 Task: Sort the products in the category "Mexican" by price (highest first).
Action: Mouse moved to (11, 120)
Screenshot: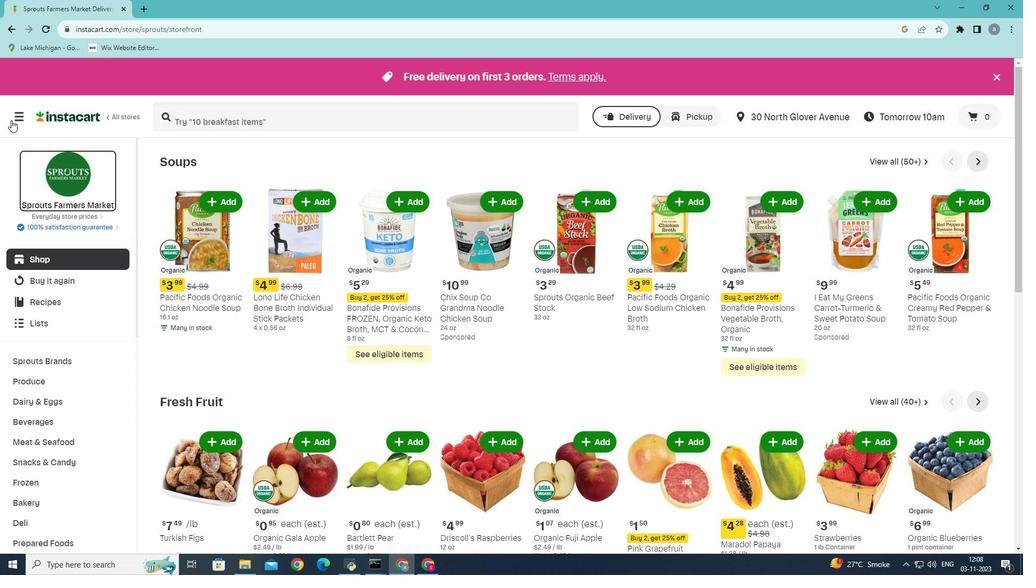 
Action: Mouse pressed left at (11, 120)
Screenshot: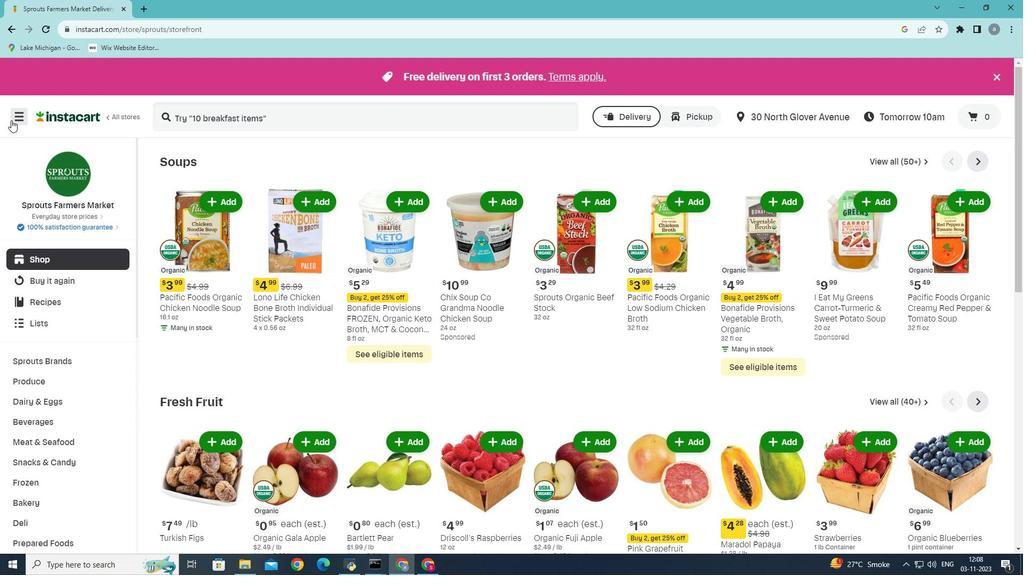 
Action: Mouse moved to (70, 298)
Screenshot: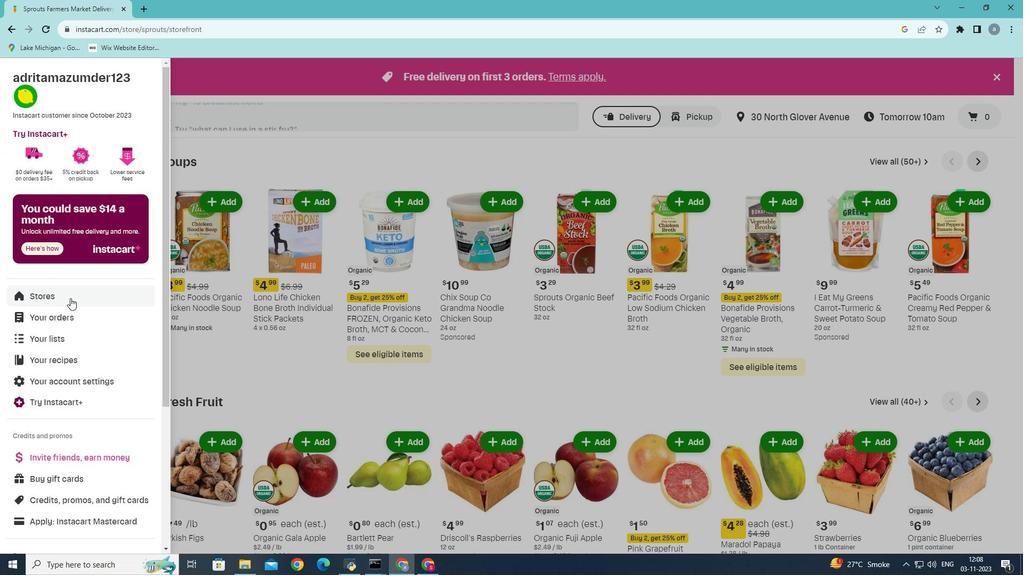 
Action: Mouse pressed left at (70, 298)
Screenshot: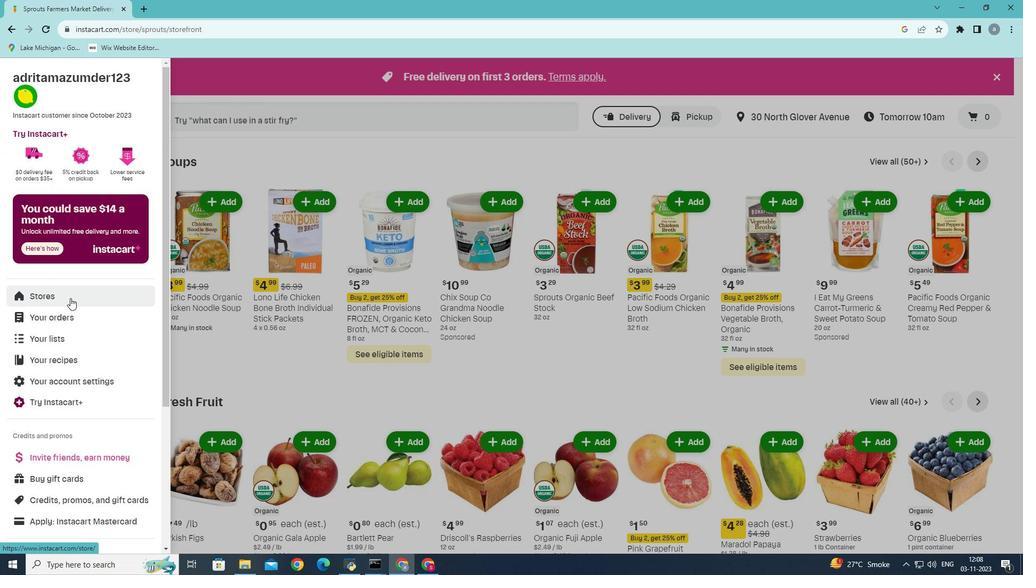 
Action: Mouse moved to (251, 126)
Screenshot: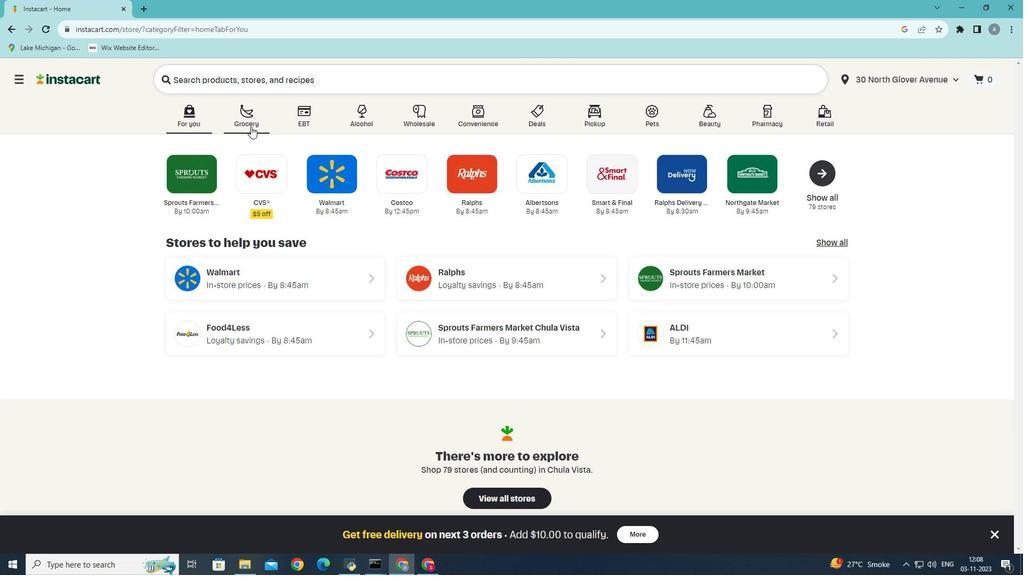
Action: Mouse pressed left at (251, 126)
Screenshot: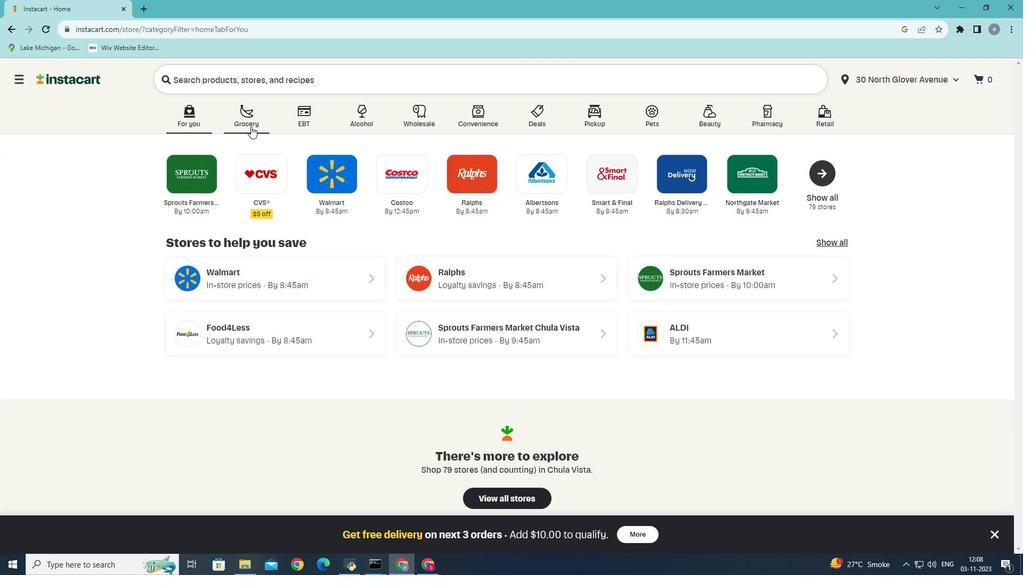 
Action: Mouse moved to (261, 311)
Screenshot: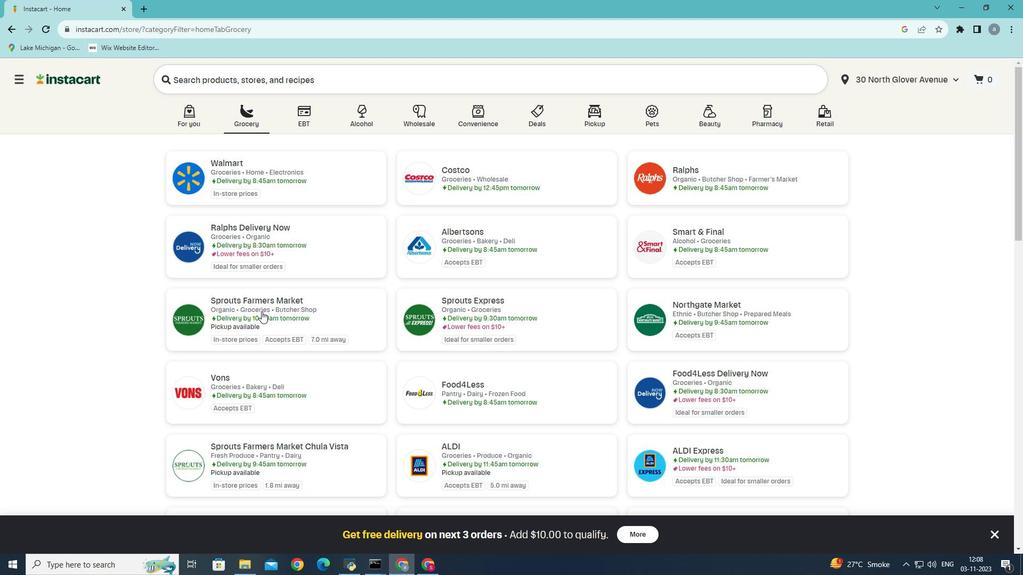 
Action: Mouse pressed left at (261, 311)
Screenshot: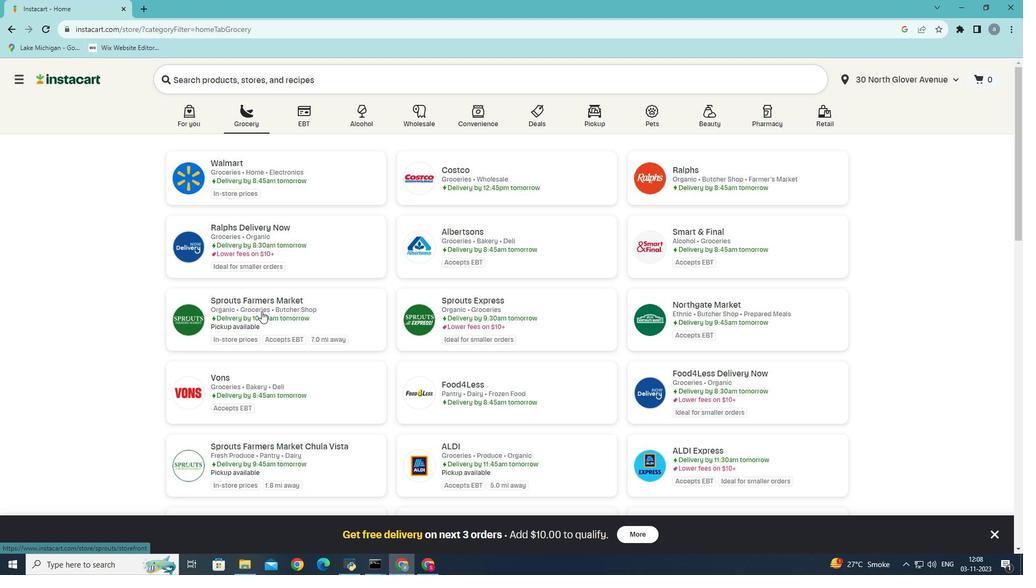 
Action: Mouse moved to (49, 458)
Screenshot: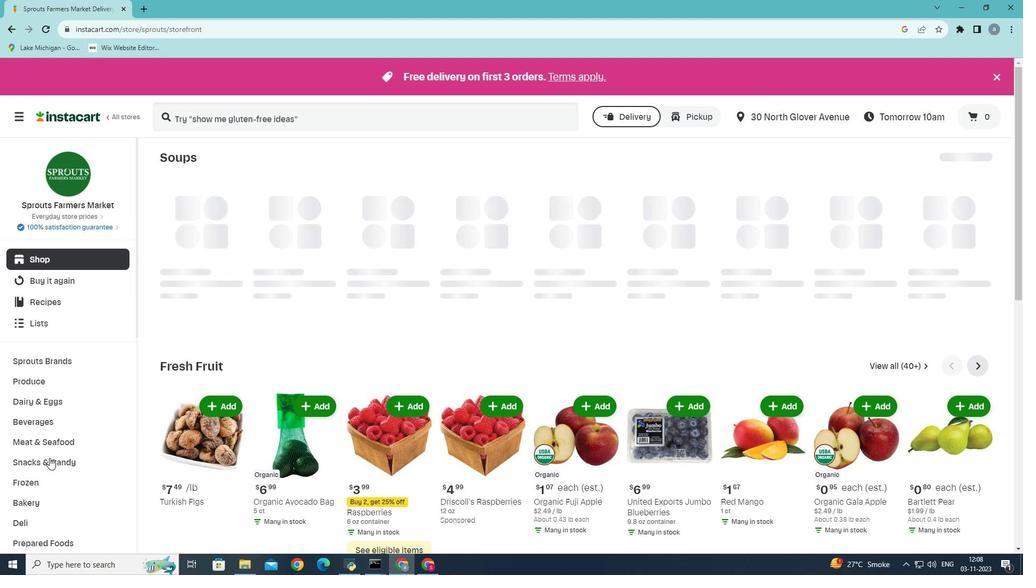 
Action: Mouse scrolled (49, 457) with delta (0, 0)
Screenshot: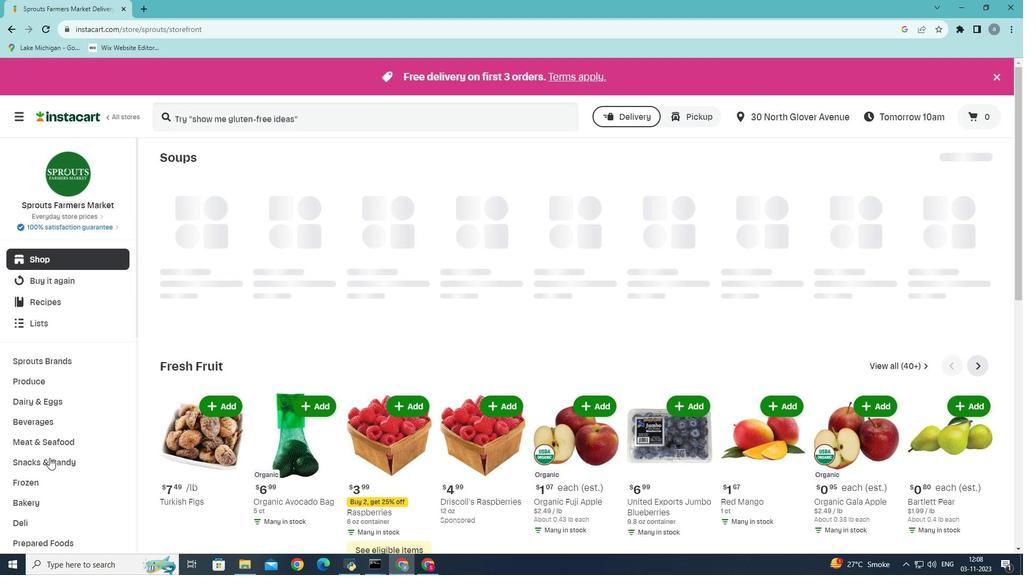 
Action: Mouse moved to (25, 493)
Screenshot: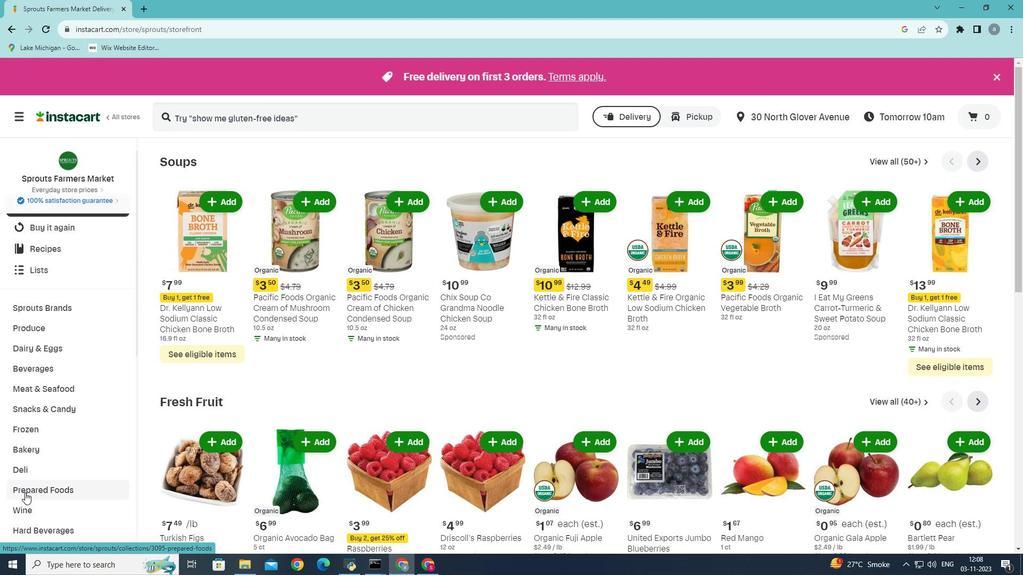 
Action: Mouse pressed left at (25, 493)
Screenshot: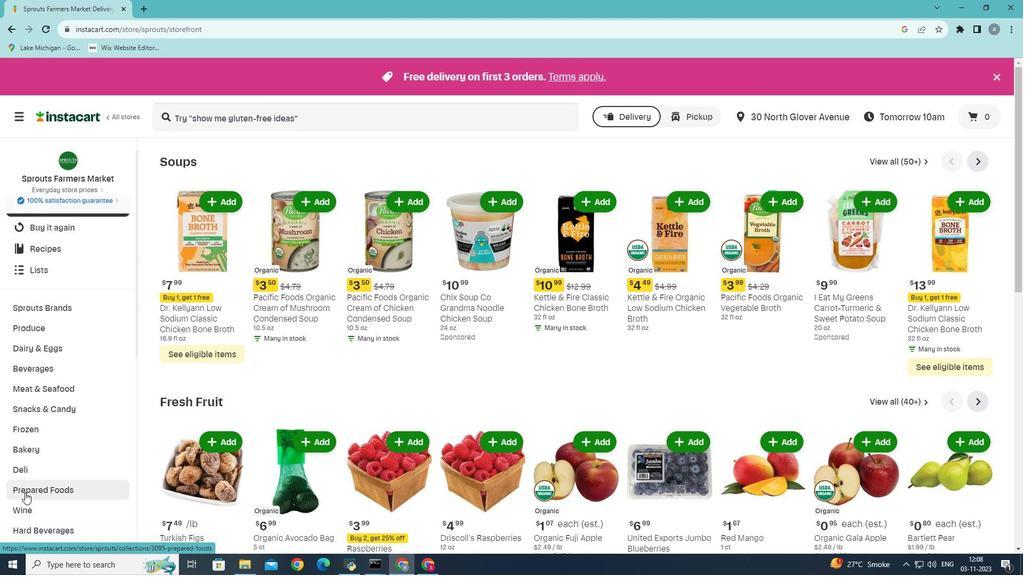 
Action: Mouse moved to (382, 188)
Screenshot: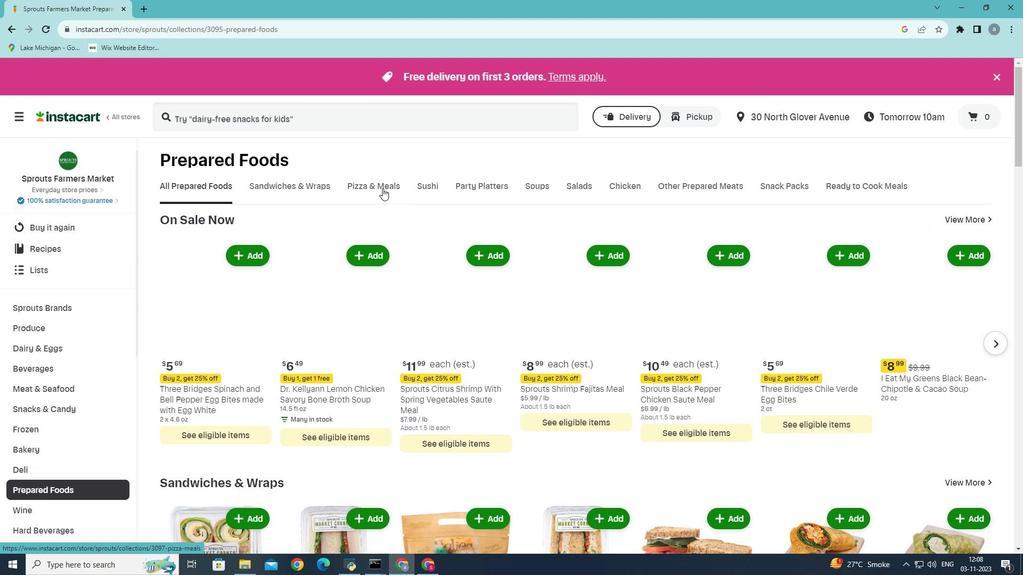 
Action: Mouse pressed left at (382, 188)
Screenshot: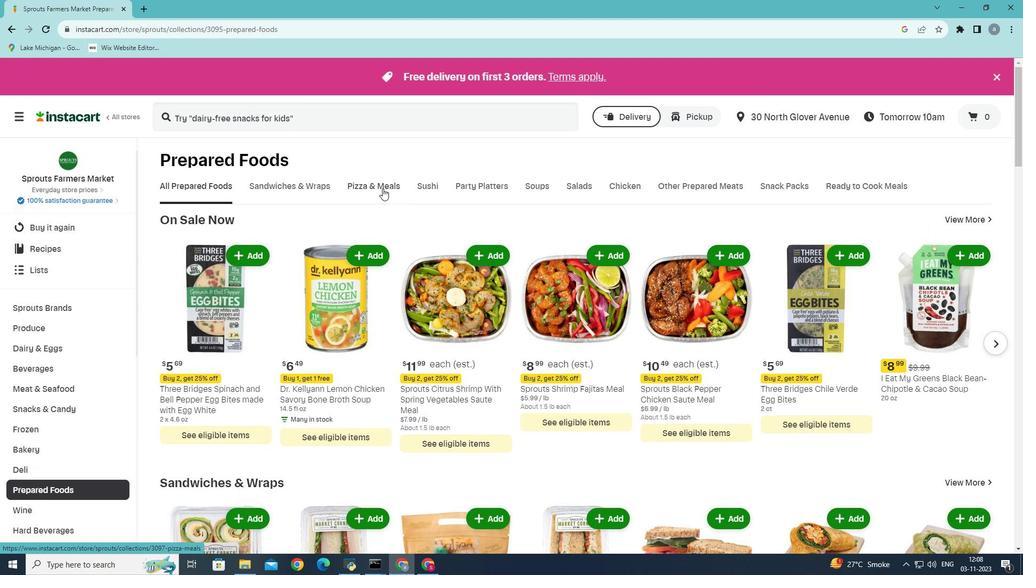 
Action: Mouse moved to (479, 235)
Screenshot: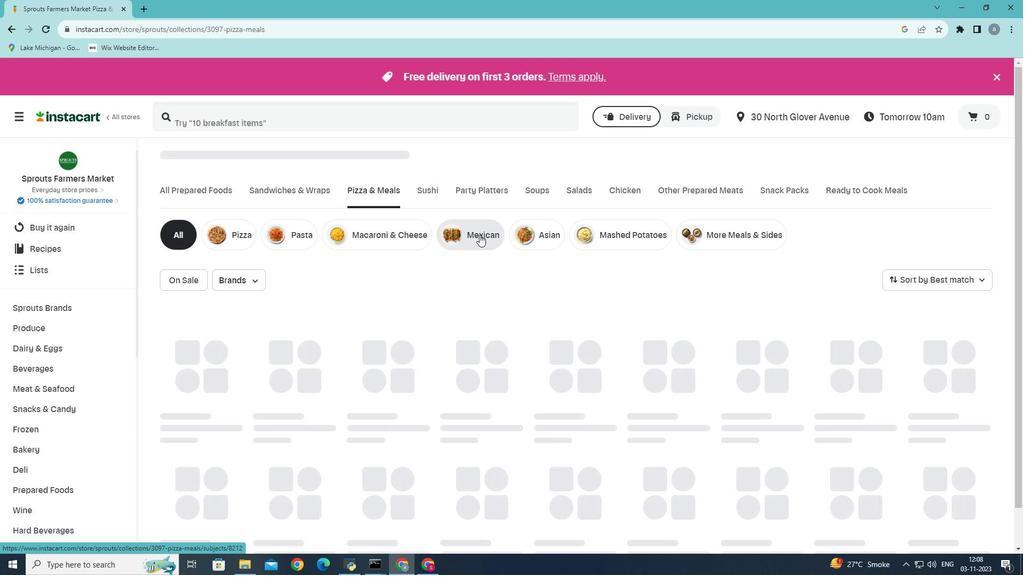 
Action: Mouse pressed left at (479, 235)
Screenshot: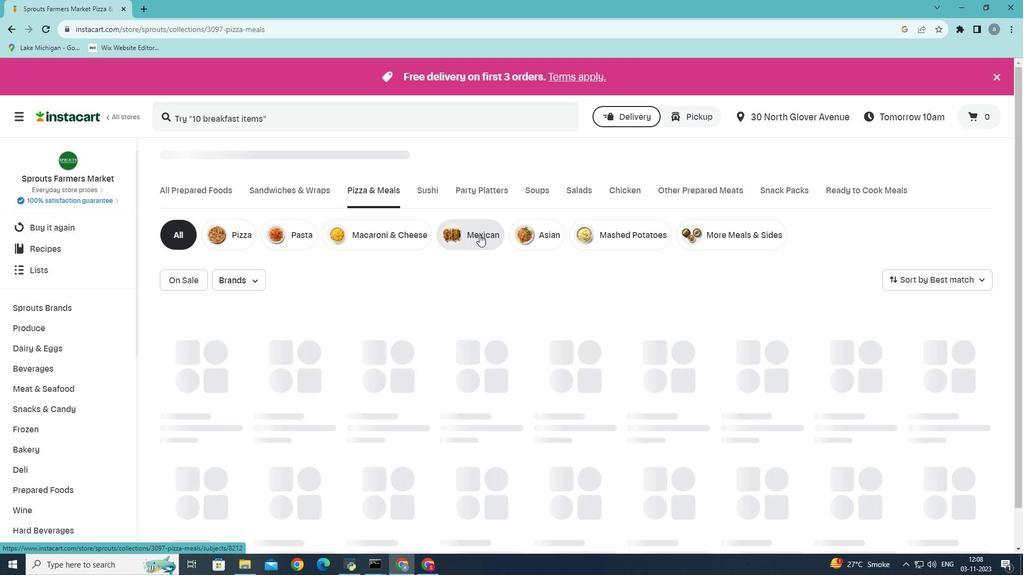 
Action: Mouse moved to (982, 276)
Screenshot: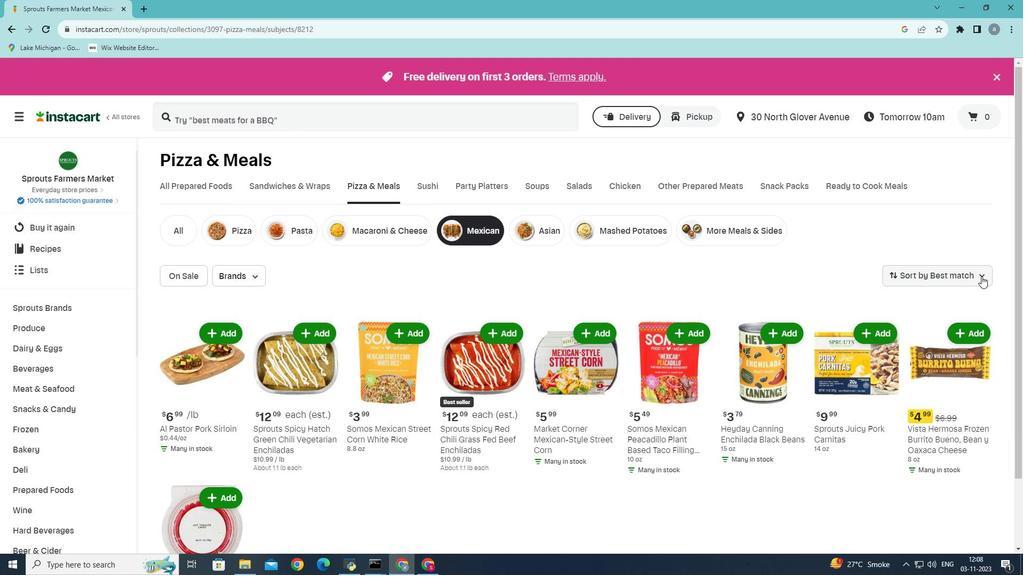 
Action: Mouse pressed left at (982, 276)
Screenshot: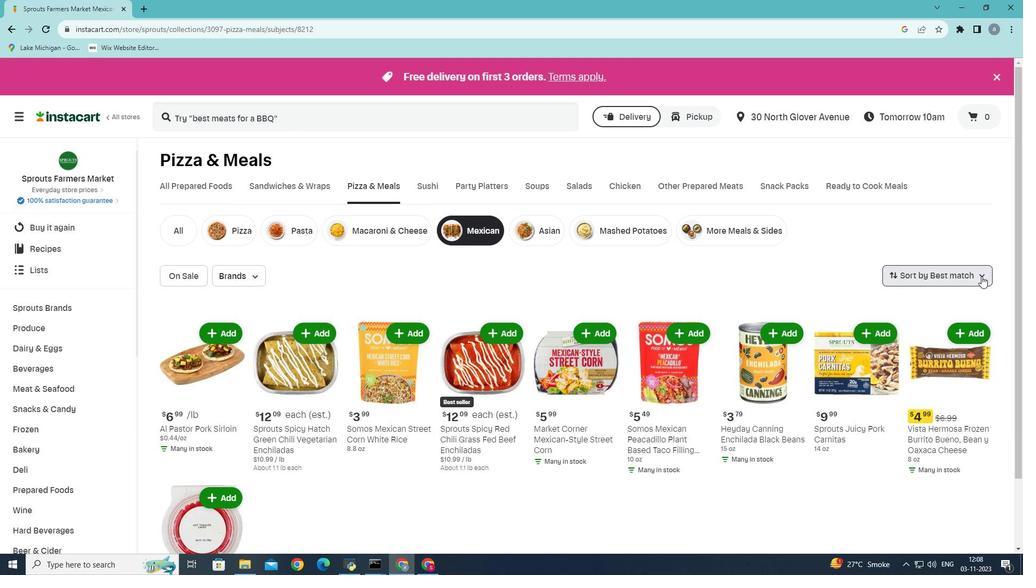 
Action: Mouse moved to (952, 349)
Screenshot: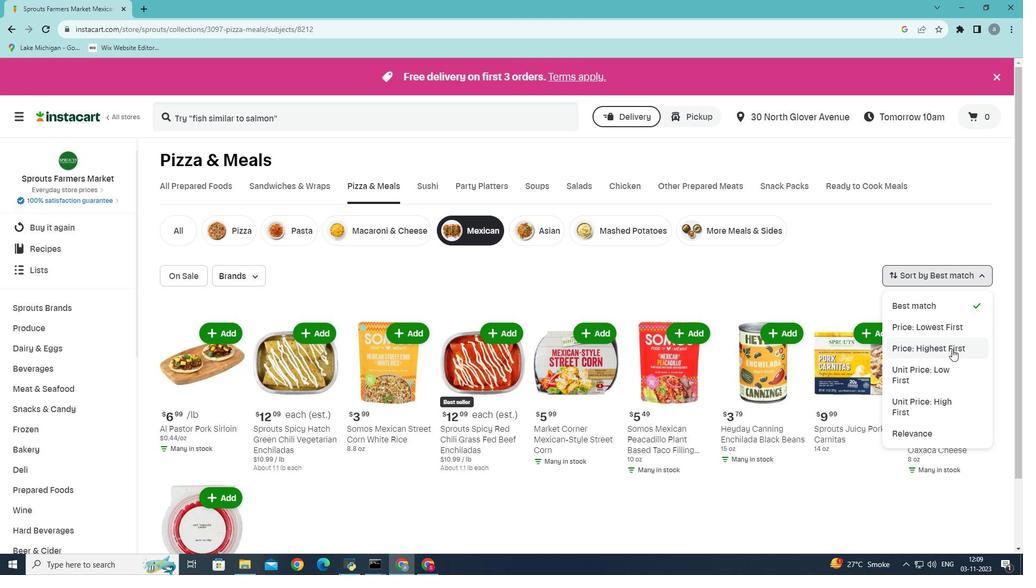 
Action: Mouse pressed left at (952, 349)
Screenshot: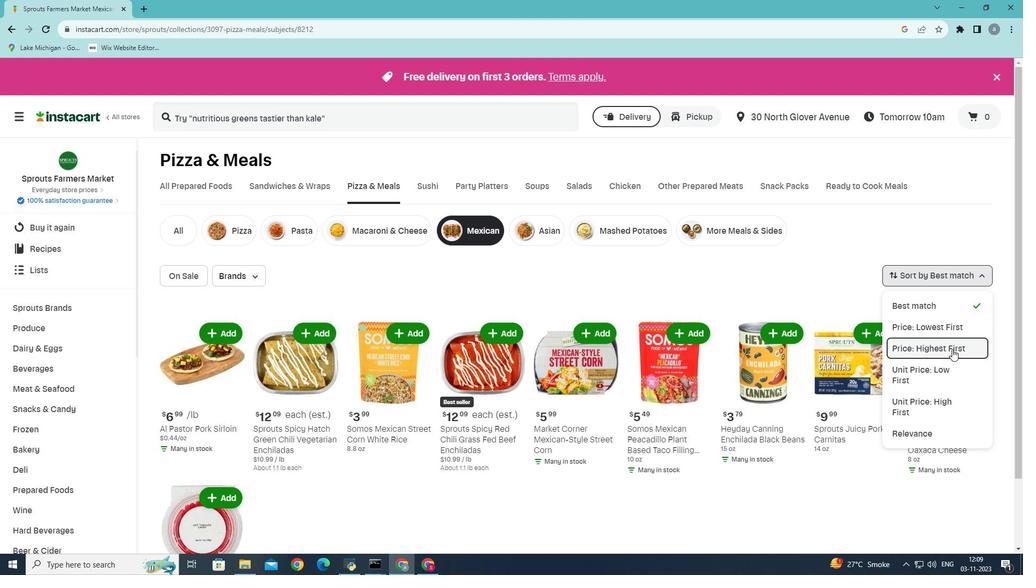 
Action: Mouse moved to (949, 348)
Screenshot: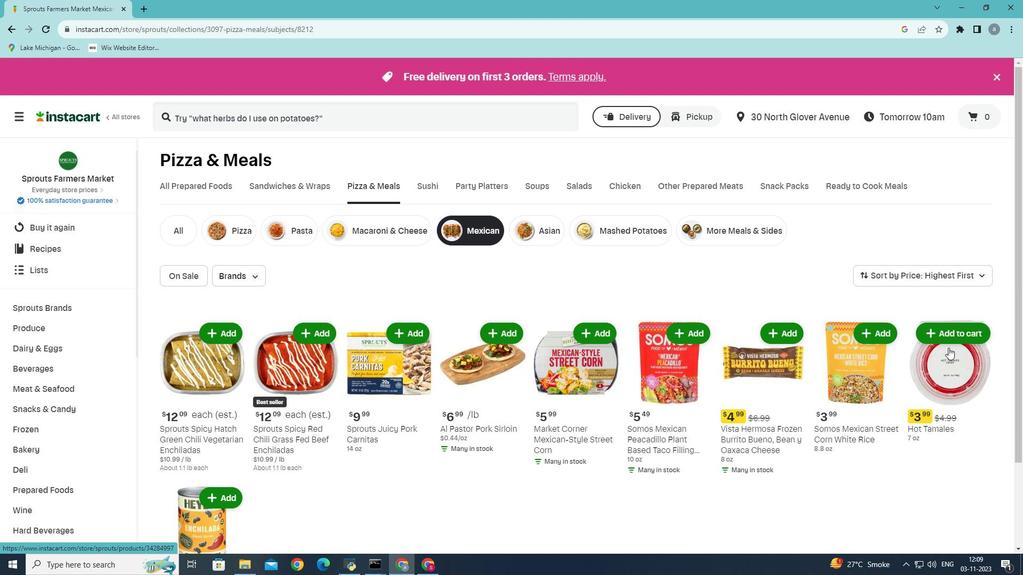 
